 Task: Change curve  line to lose dashed dotted.
Action: Mouse moved to (488, 281)
Screenshot: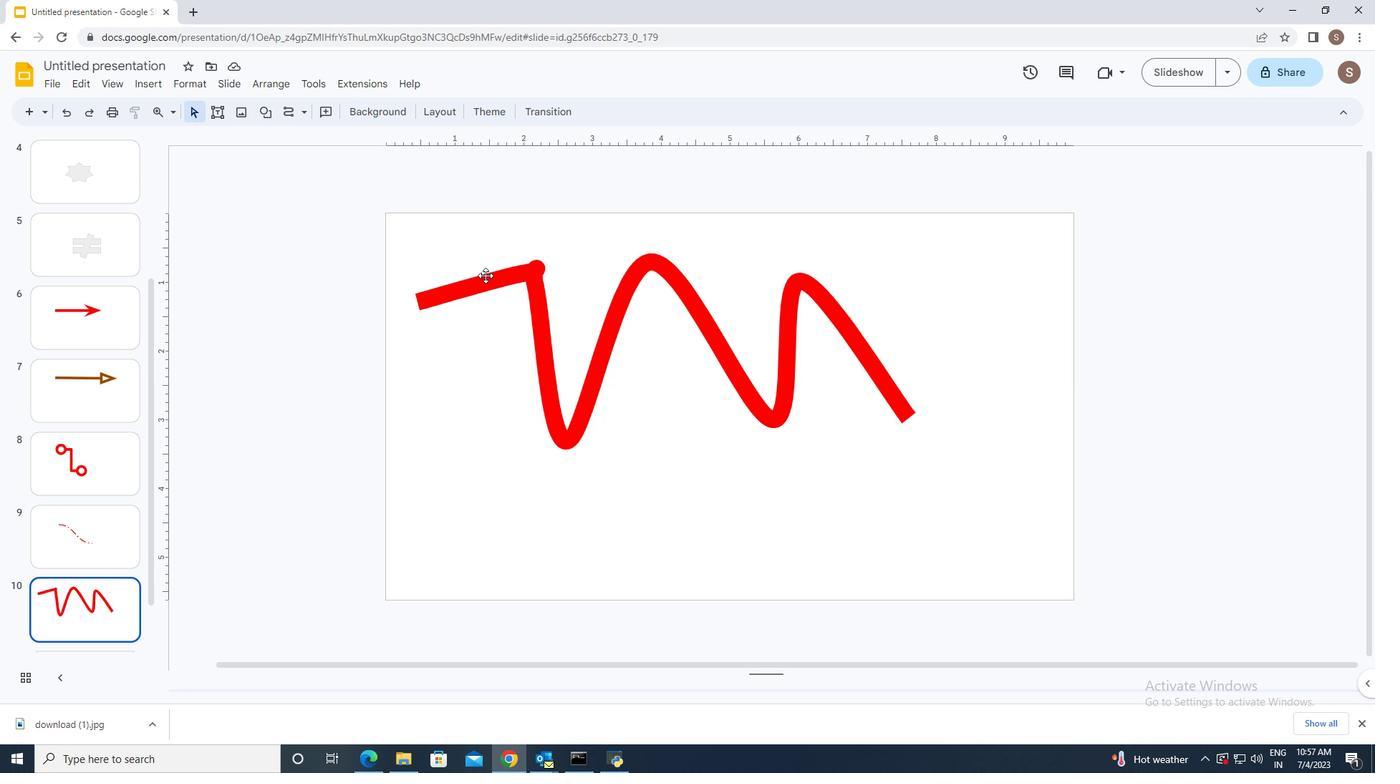 
Action: Mouse pressed left at (488, 281)
Screenshot: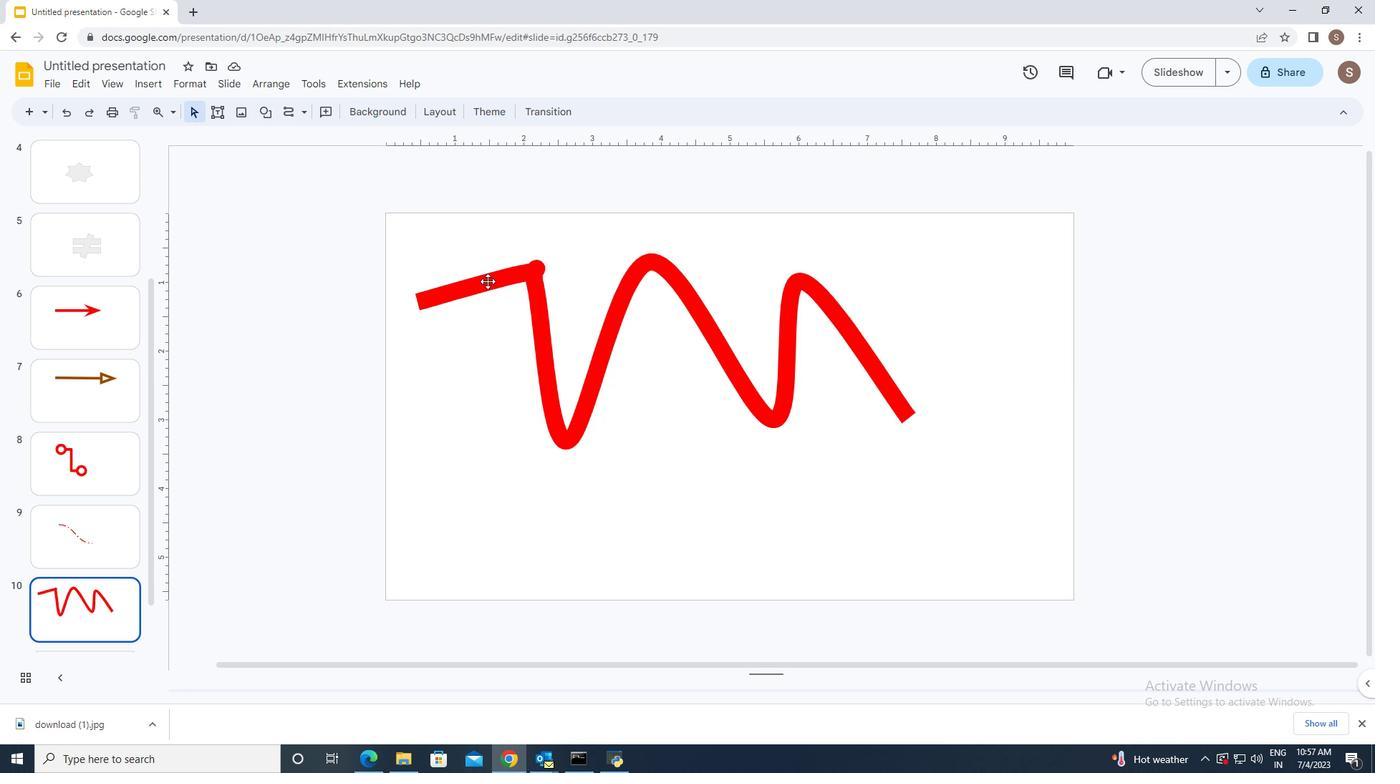 
Action: Mouse moved to (402, 115)
Screenshot: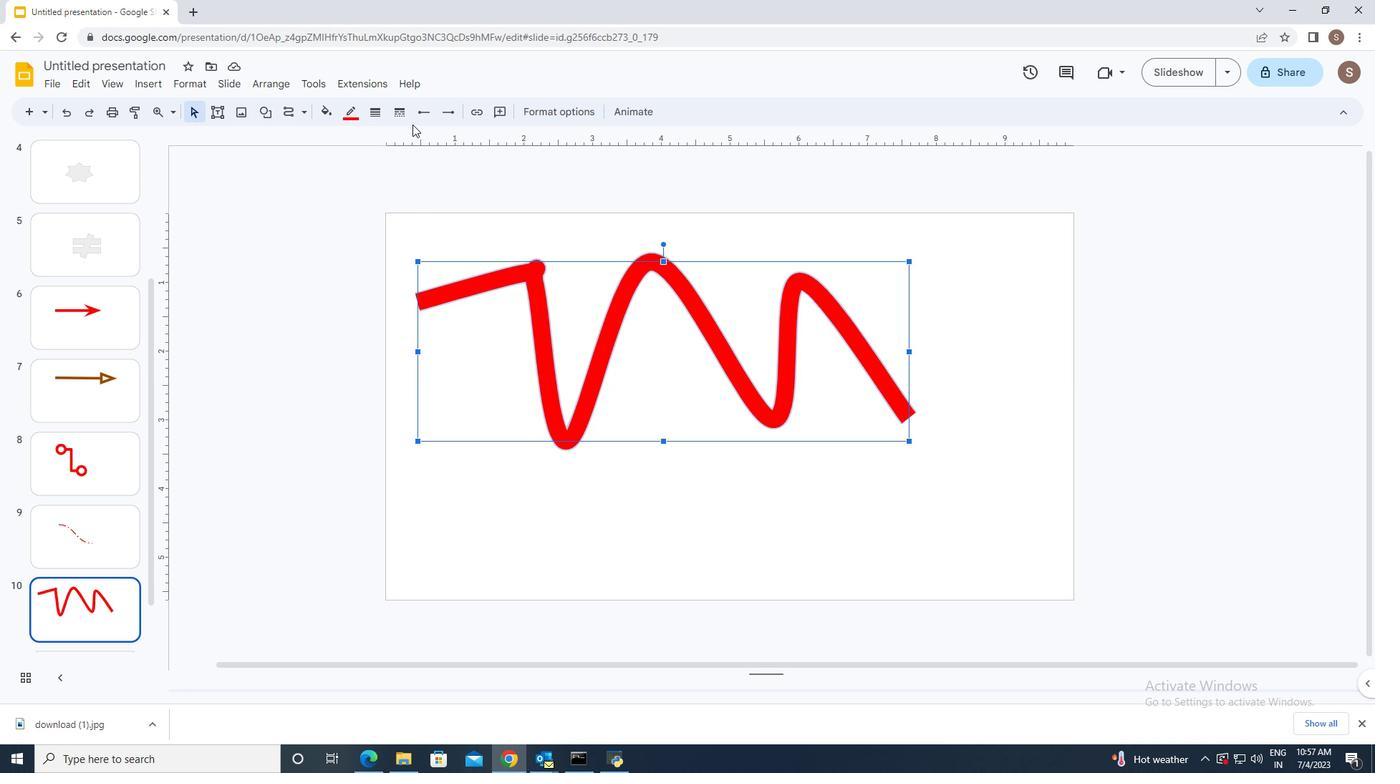 
Action: Mouse pressed left at (402, 115)
Screenshot: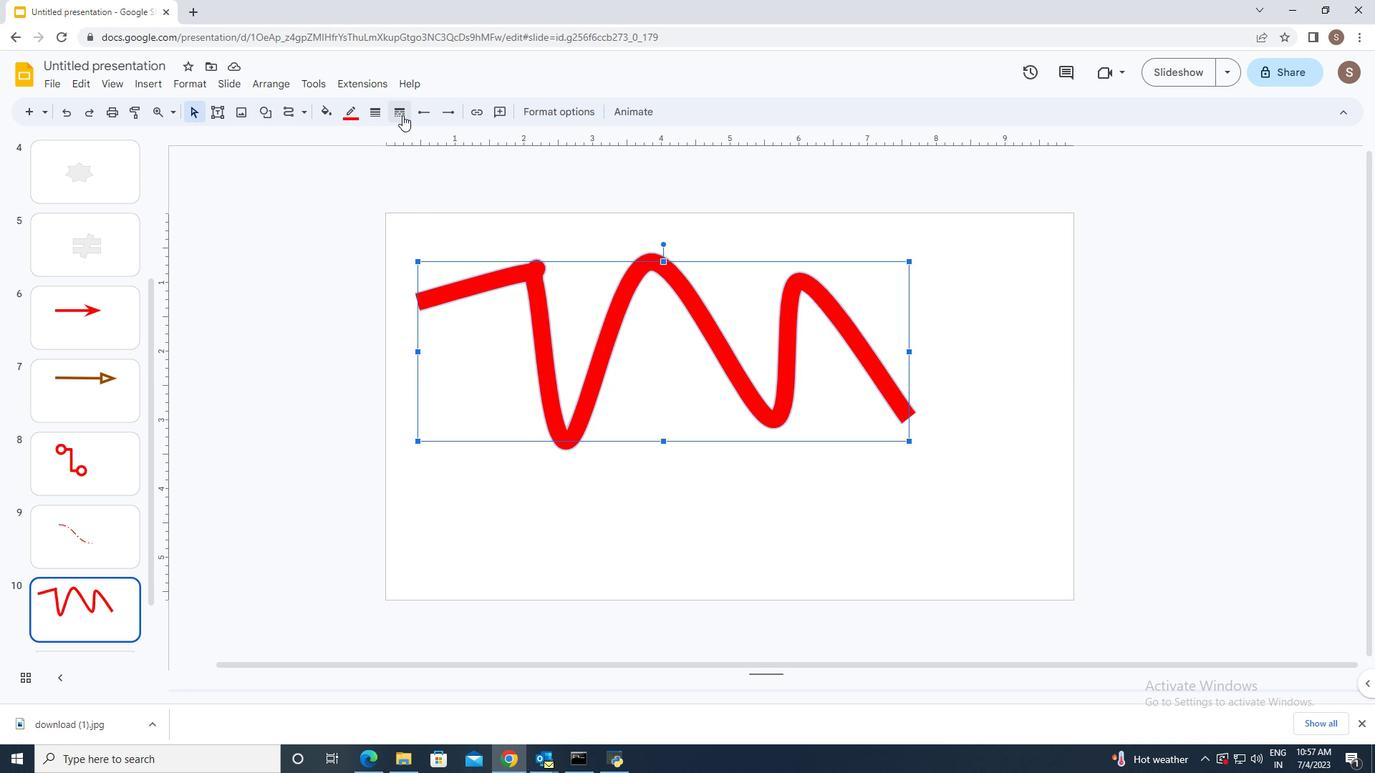 
Action: Mouse moved to (434, 244)
Screenshot: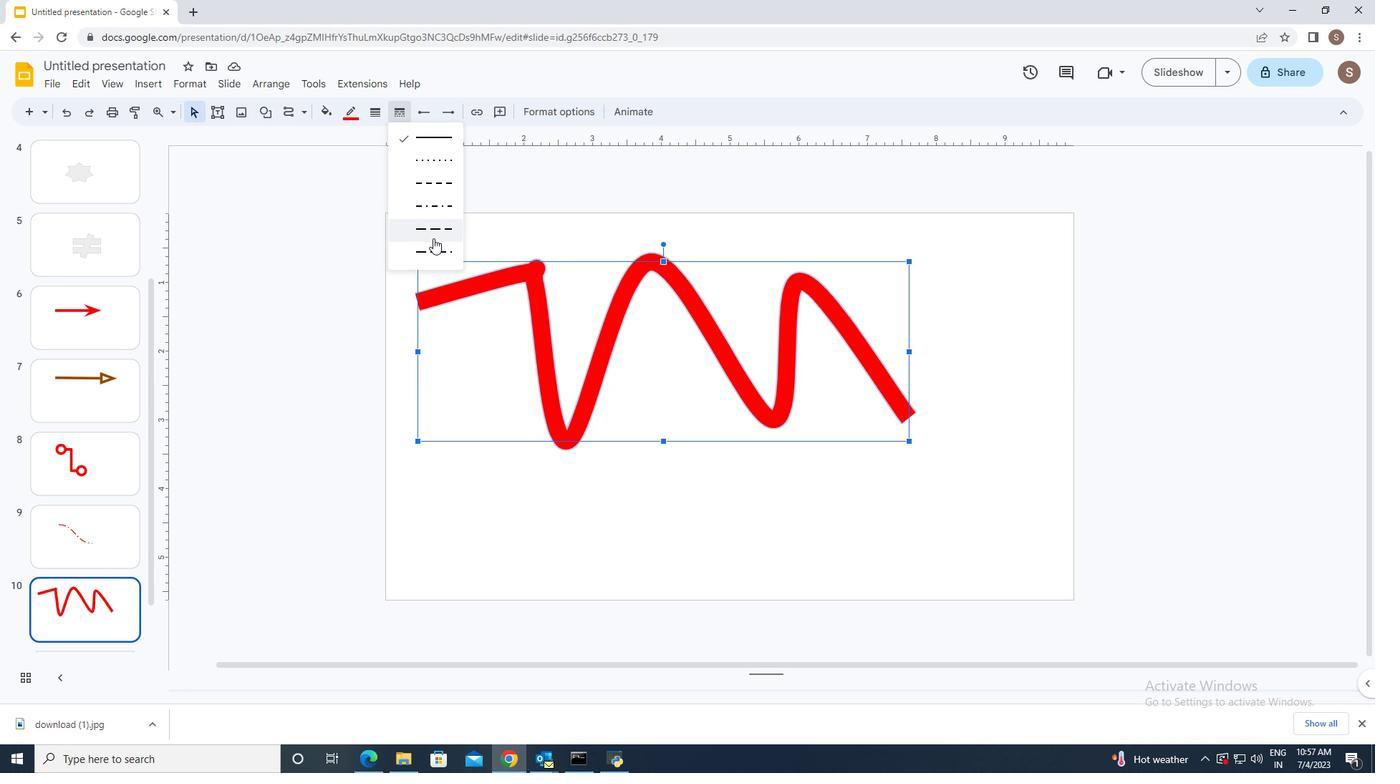 
Action: Mouse pressed left at (434, 244)
Screenshot: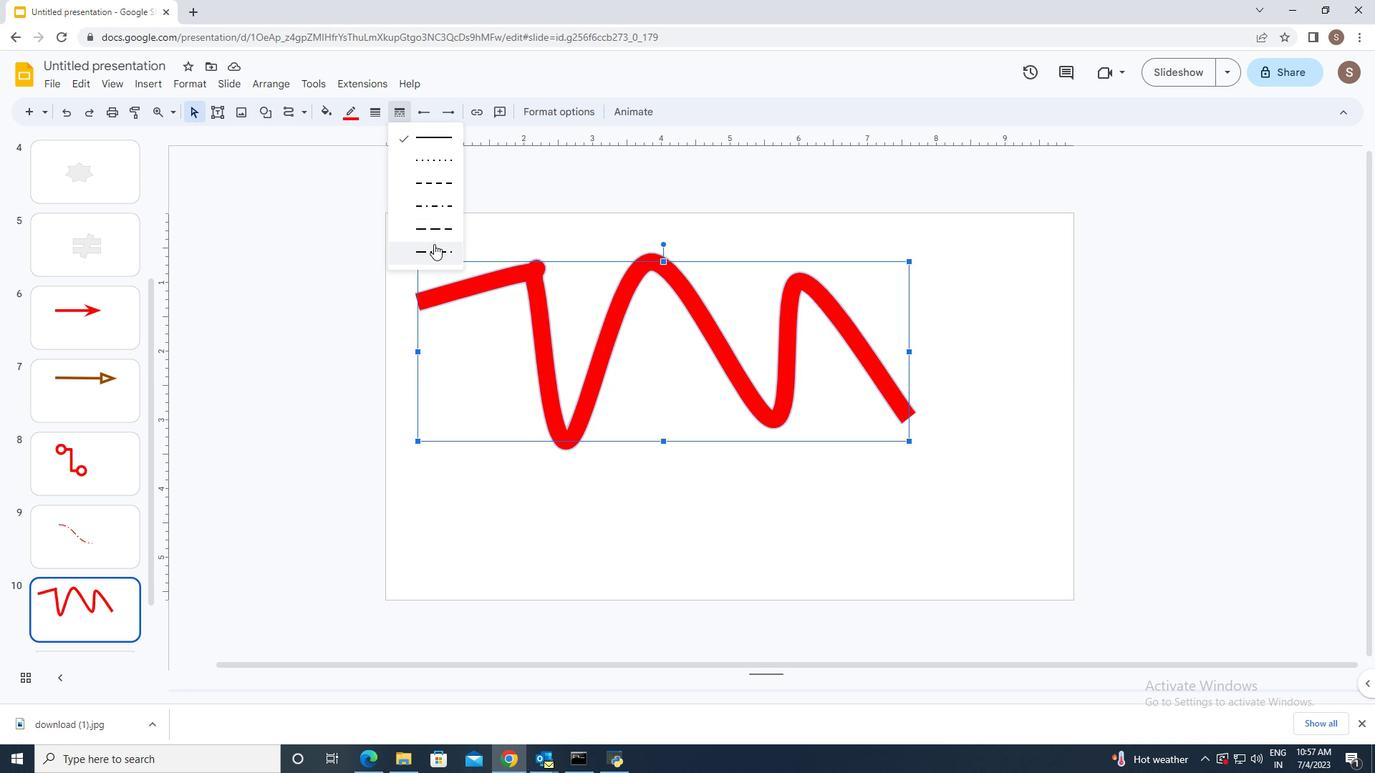 
Action: Mouse moved to (511, 514)
Screenshot: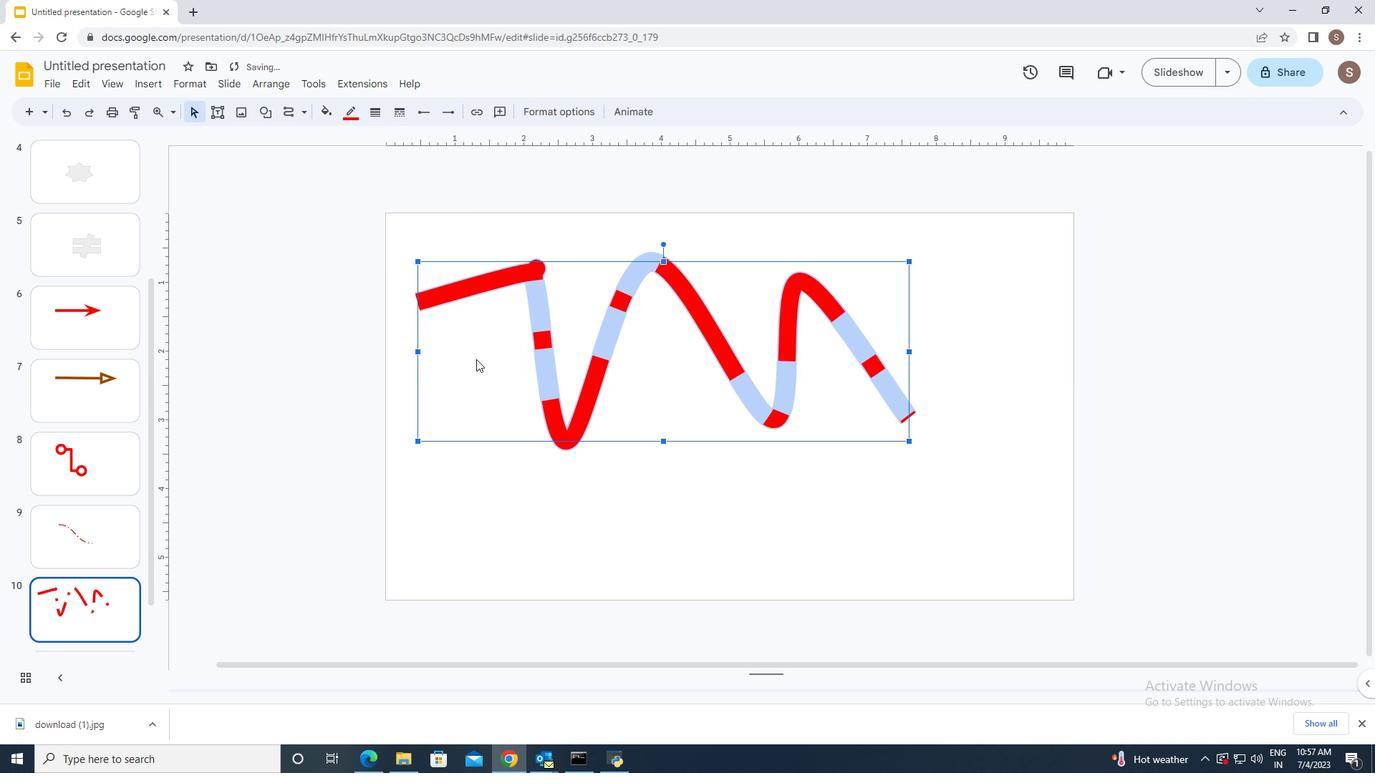 
Action: Mouse pressed left at (511, 514)
Screenshot: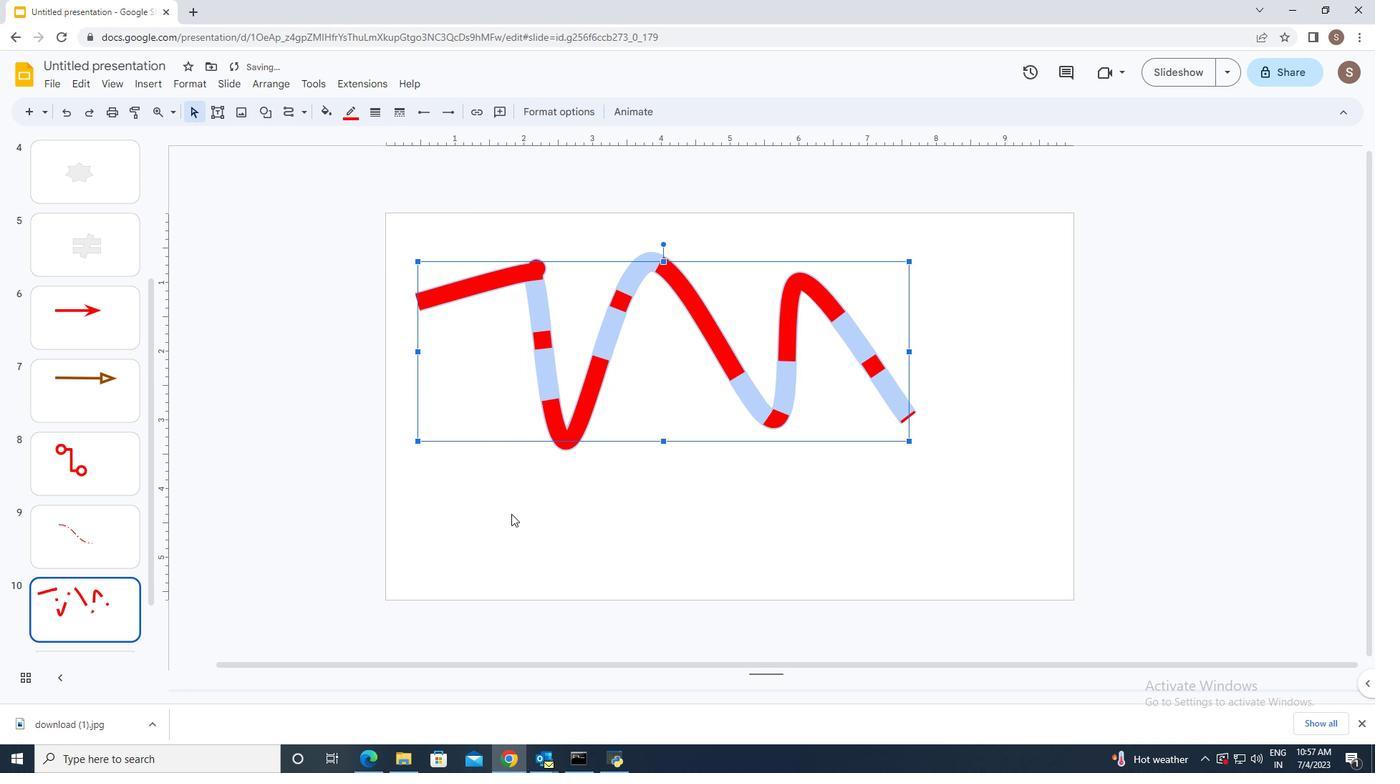 
